 Task: Add a signature Keith Hernandez containing With gratitude and sincere wishes, Keith Hernandez to email address softage.9@softage.net and add a folder Composting
Action: Mouse moved to (99, 105)
Screenshot: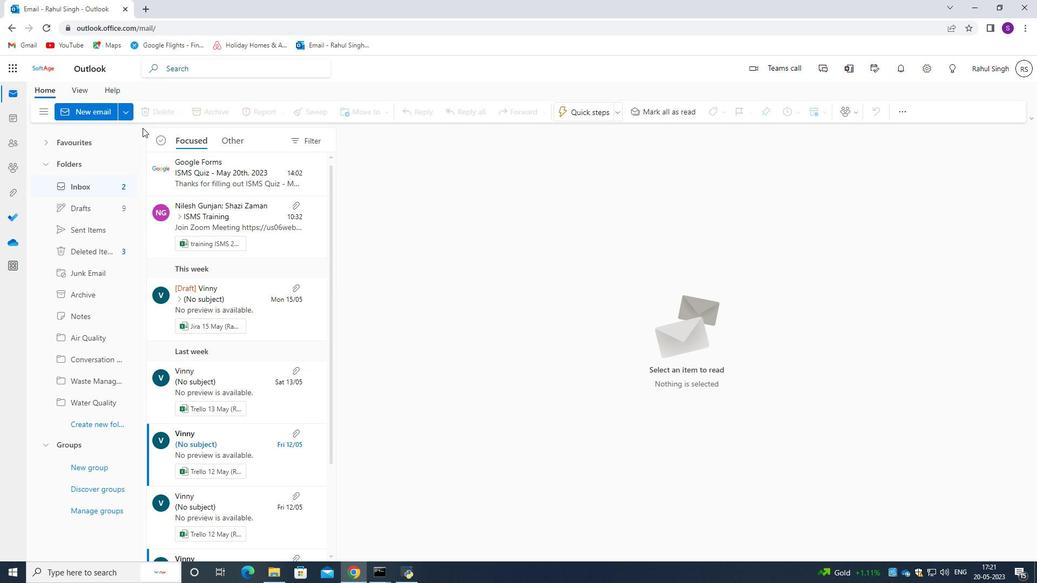 
Action: Mouse pressed left at (99, 105)
Screenshot: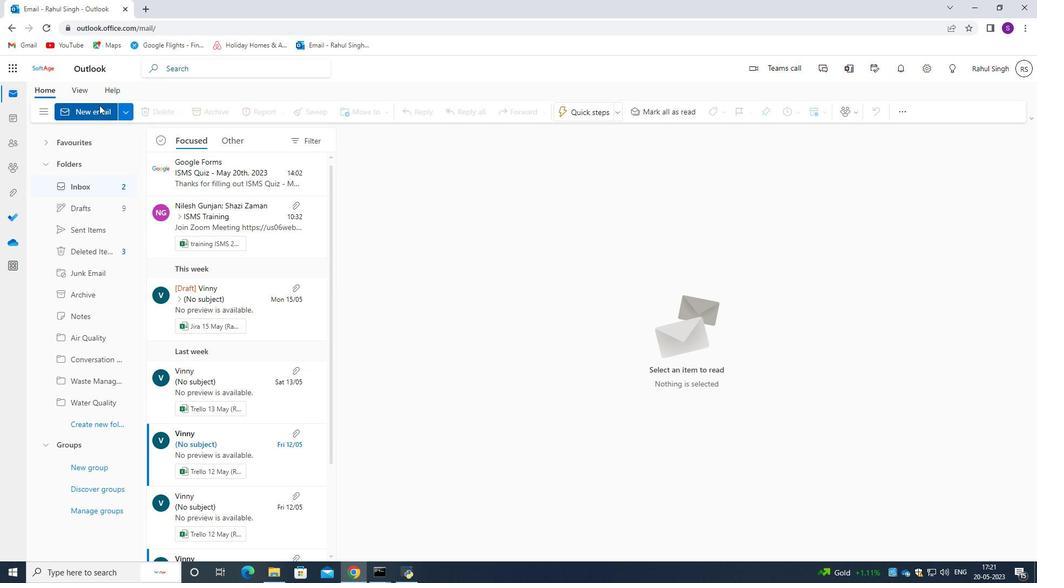 
Action: Mouse moved to (699, 115)
Screenshot: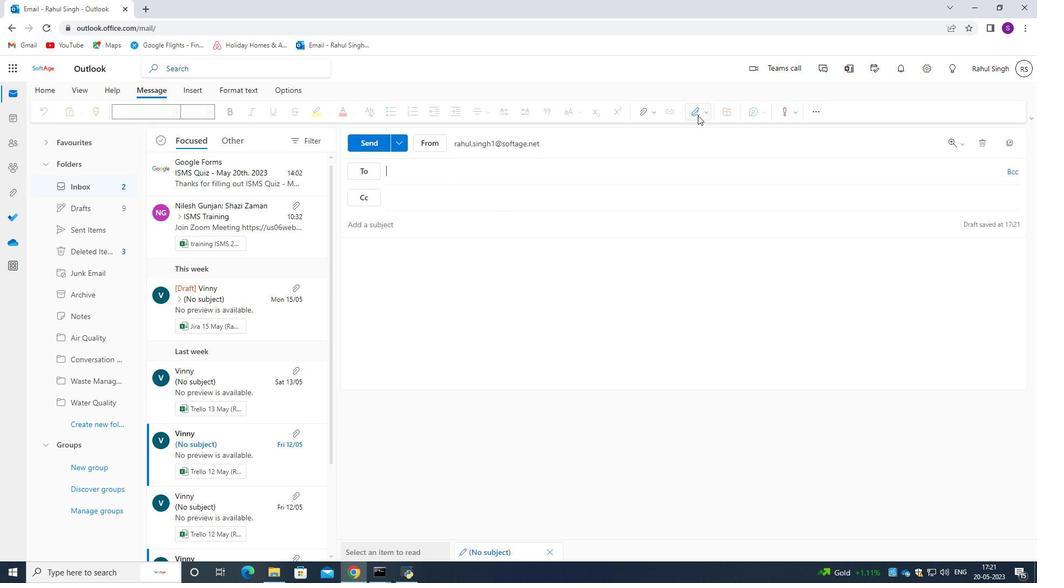 
Action: Mouse pressed left at (699, 115)
Screenshot: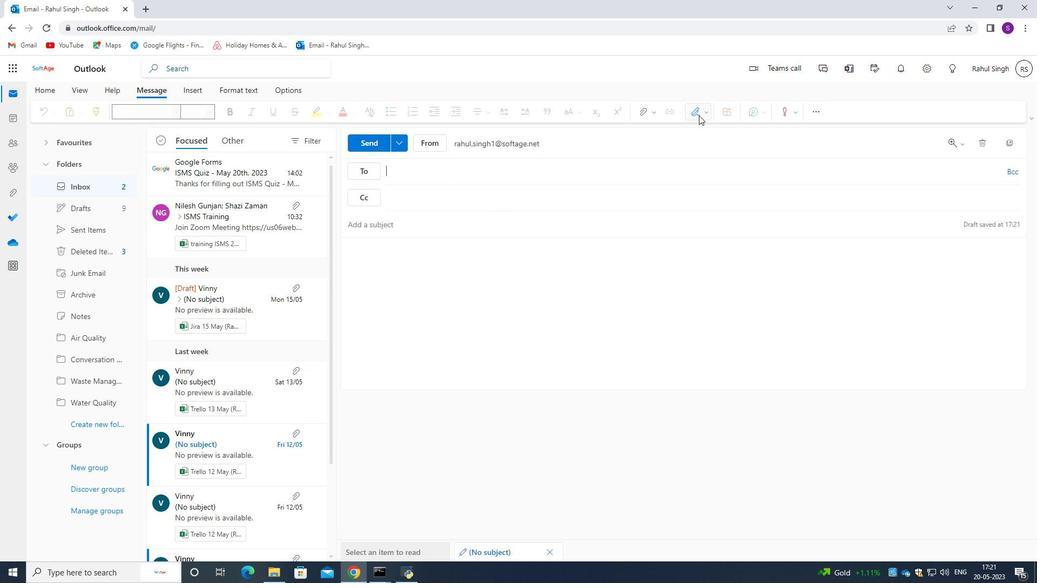 
Action: Mouse moved to (686, 255)
Screenshot: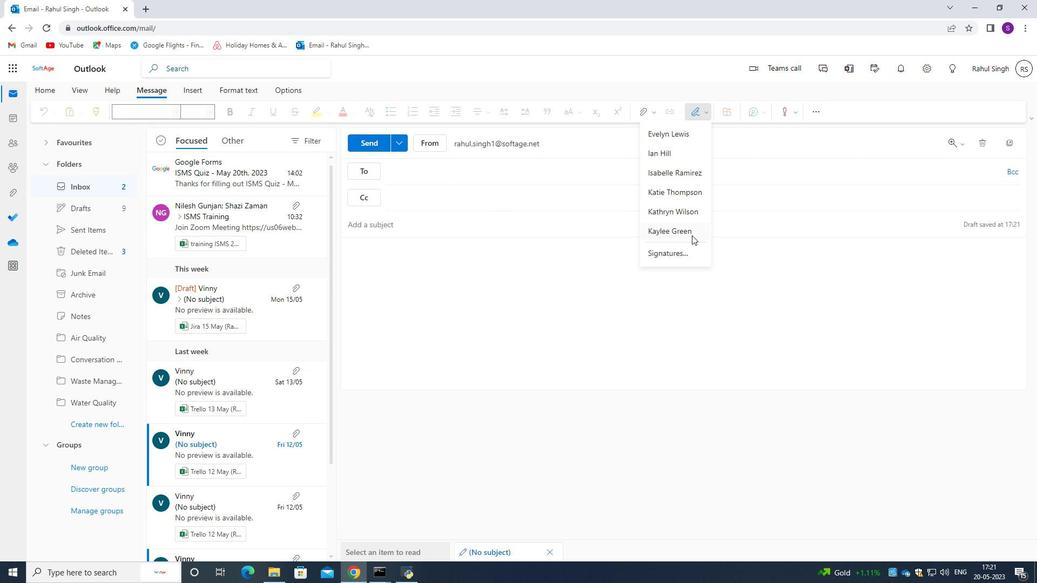 
Action: Mouse pressed left at (686, 255)
Screenshot: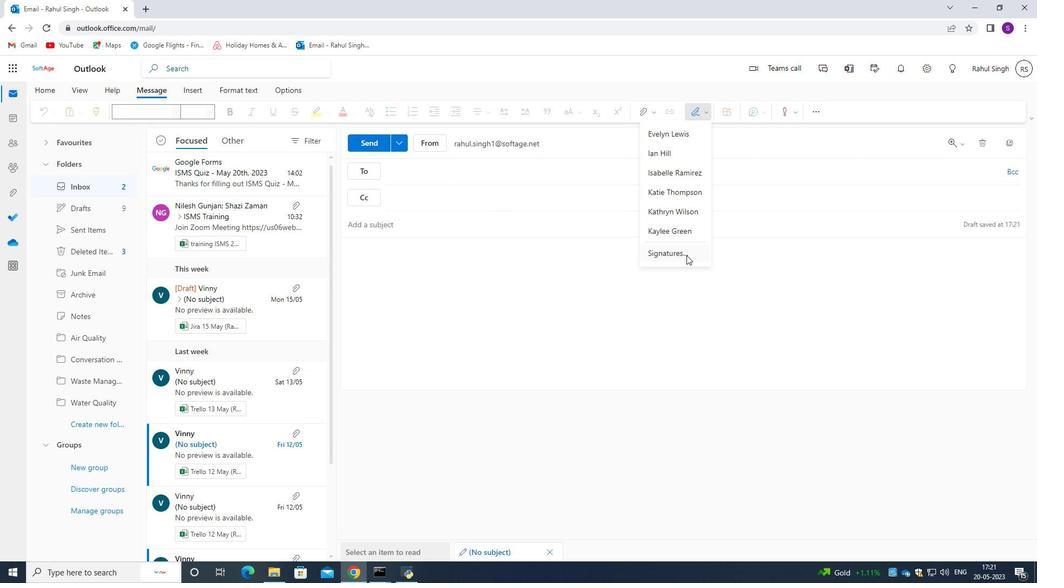 
Action: Mouse moved to (464, 178)
Screenshot: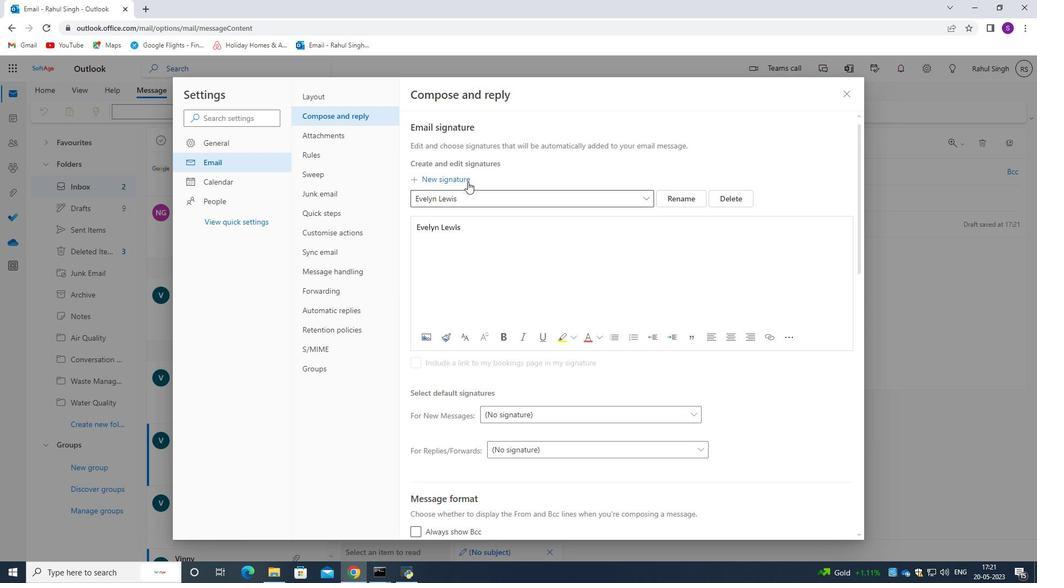 
Action: Mouse pressed left at (464, 178)
Screenshot: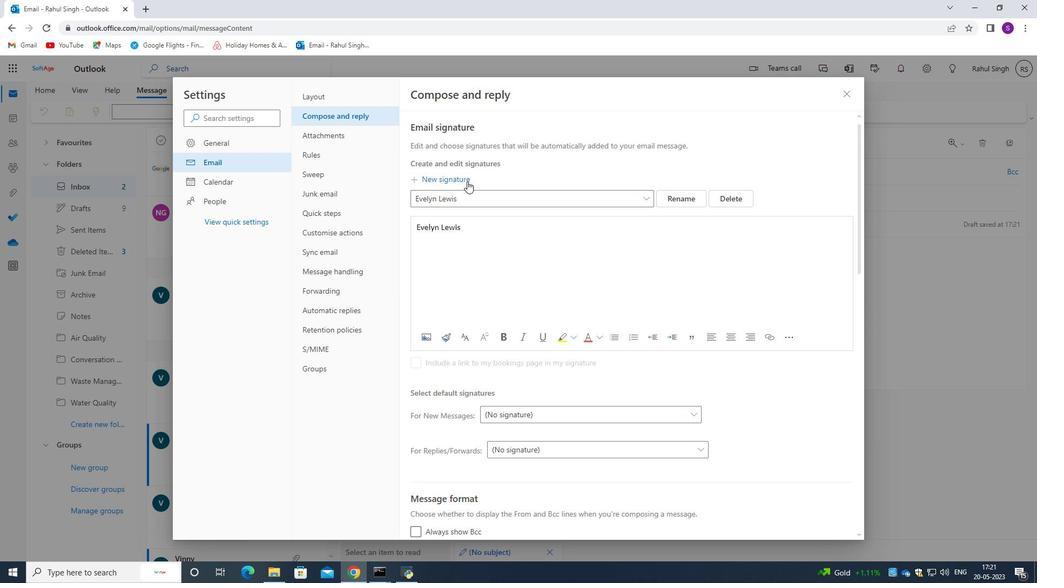 
Action: Mouse moved to (484, 197)
Screenshot: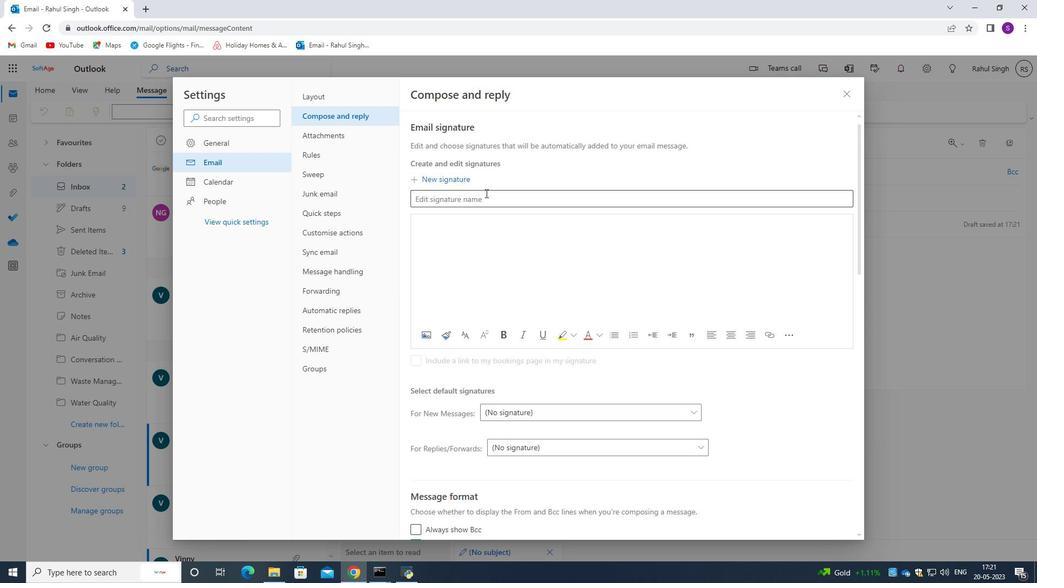 
Action: Mouse pressed left at (484, 197)
Screenshot: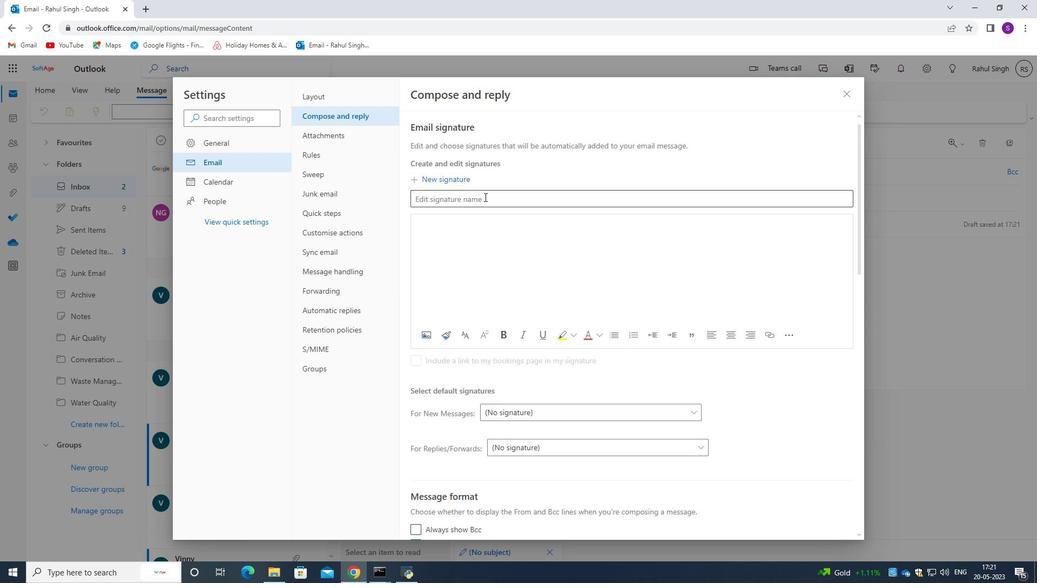 
Action: Key pressed <Key.caps_lock>D<Key.caps_lock><Key.backspace><Key.caps_lock>K<Key.caps_lock>eith<Key.space><Key.caps_lock>H<Key.caps_lock>ernandez
Screenshot: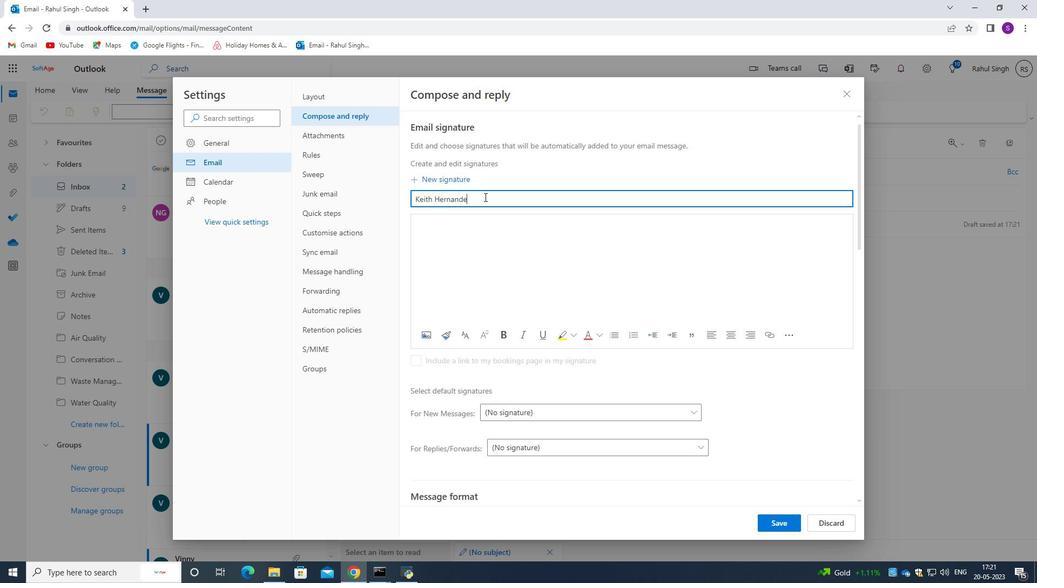 
Action: Mouse moved to (487, 247)
Screenshot: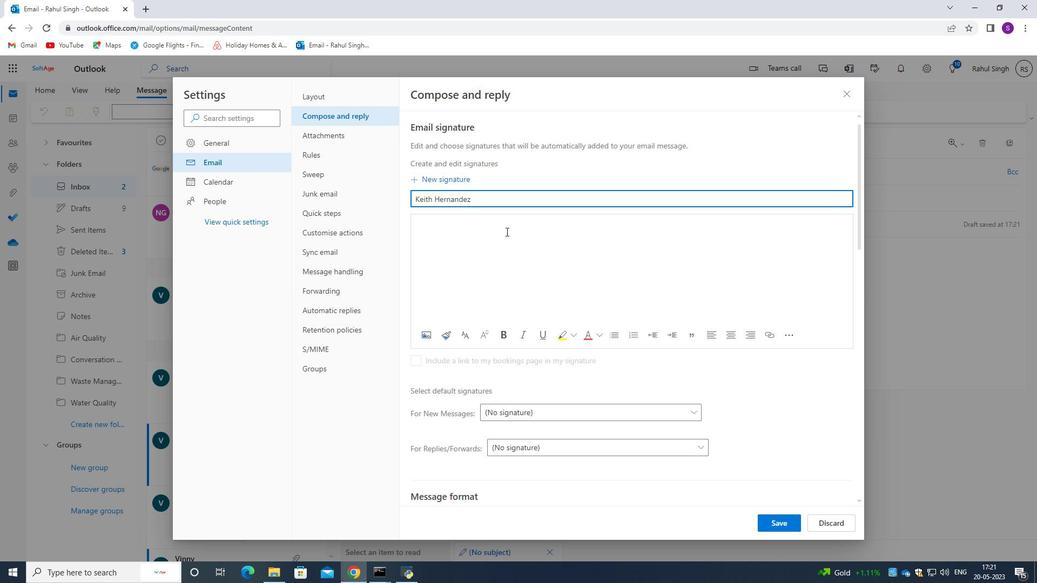 
Action: Mouse pressed left at (487, 247)
Screenshot: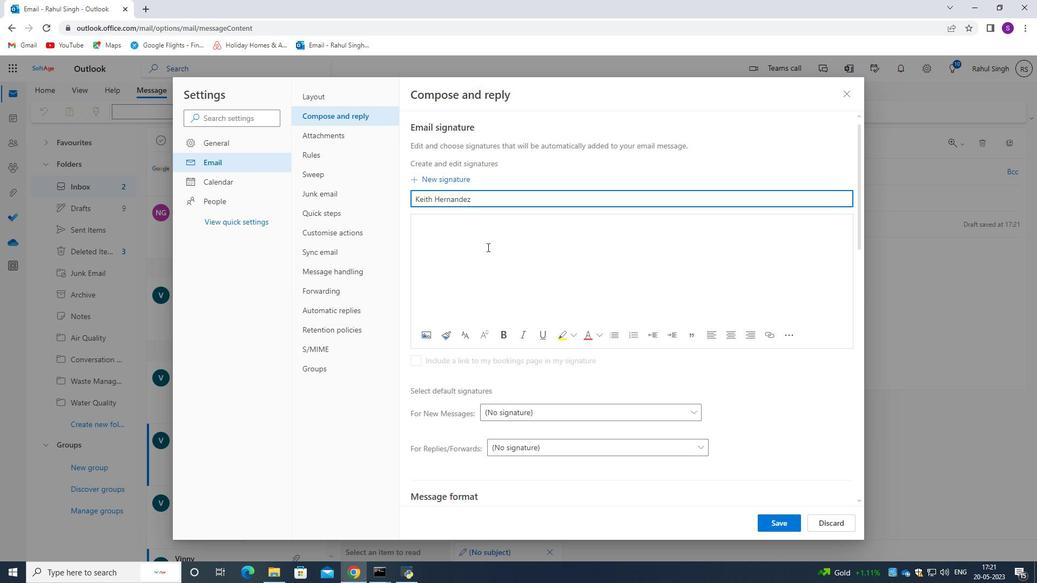 
Action: Key pressed <Key.caps_lock>G<Key.caps_lock>ratitude<Key.space>and<Key.space>sincere<Key.space>wishes,<Key.enter><Key.caps_lock>K<Key.caps_lock>eith<Key.space><Key.caps_lock>H<Key.caps_lock>ernandez
Screenshot: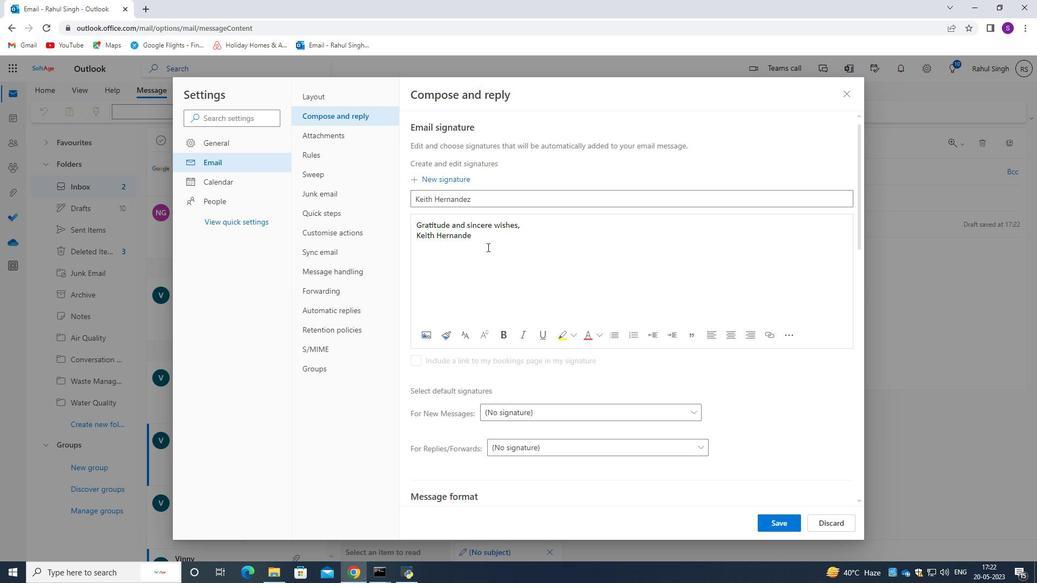 
Action: Mouse moved to (778, 520)
Screenshot: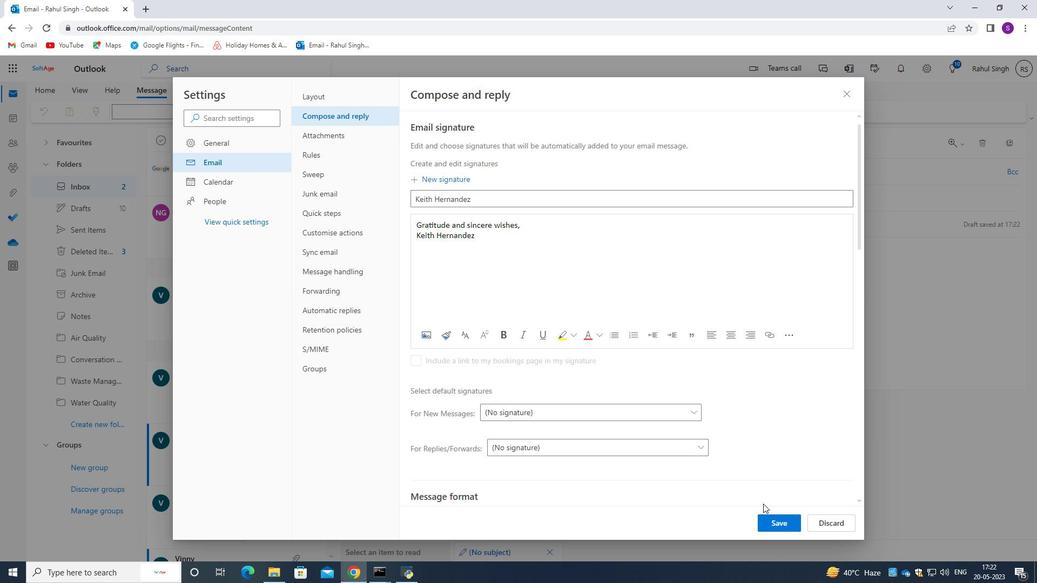 
Action: Mouse pressed left at (778, 520)
Screenshot: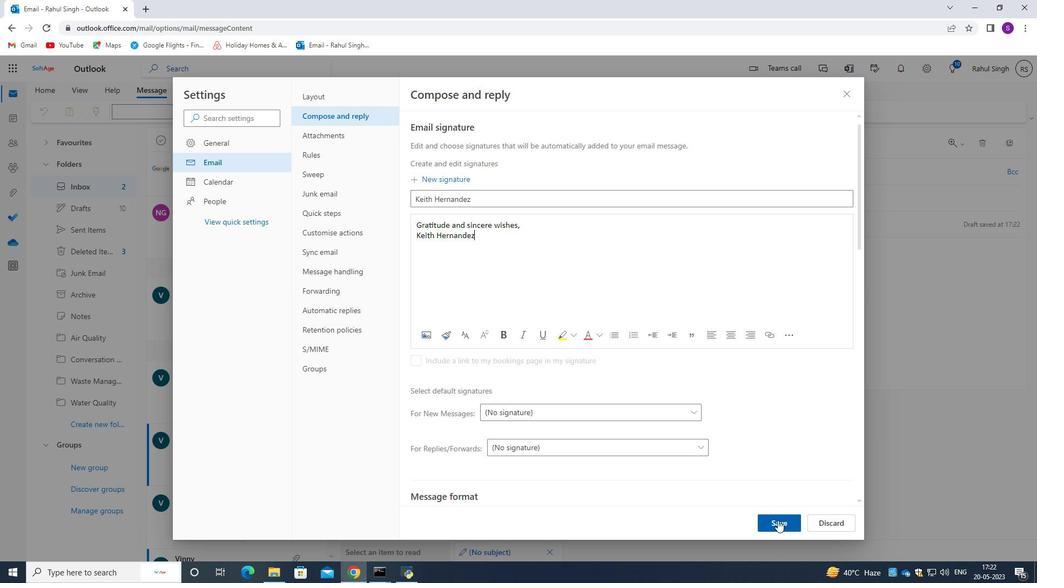 
Action: Mouse moved to (846, 90)
Screenshot: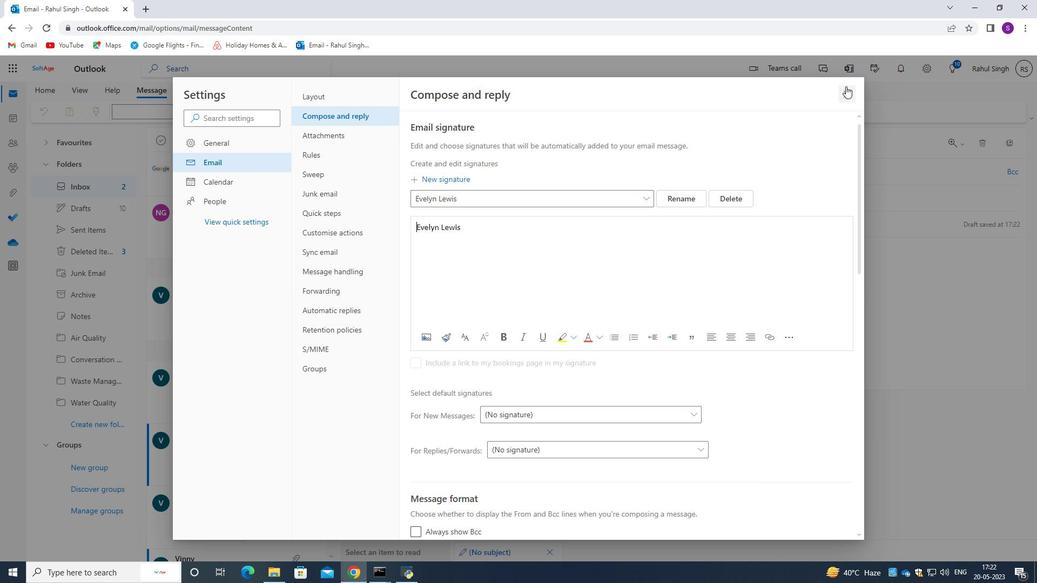 
Action: Mouse pressed left at (846, 90)
Screenshot: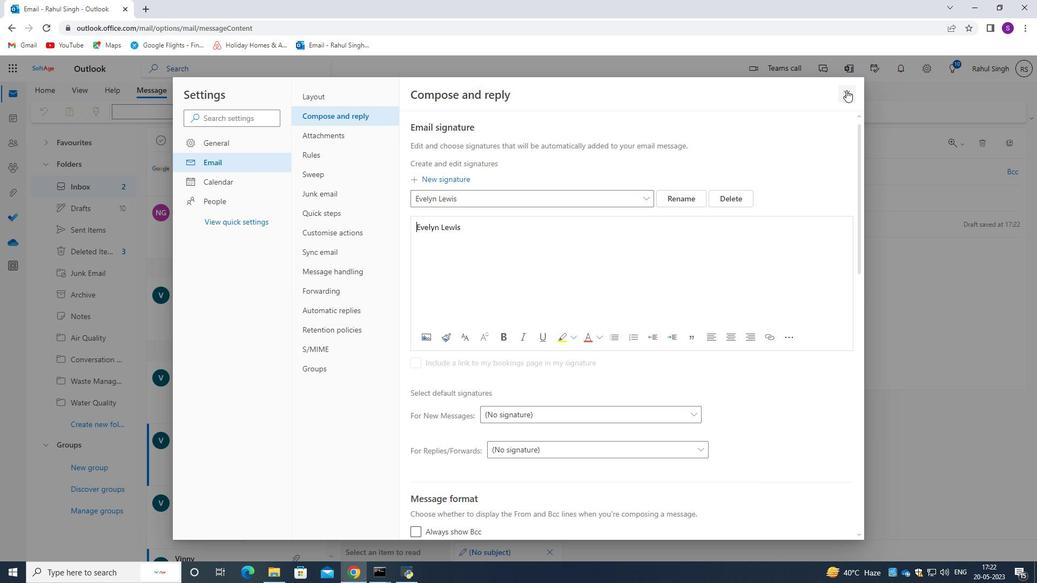 
Action: Mouse moved to (703, 116)
Screenshot: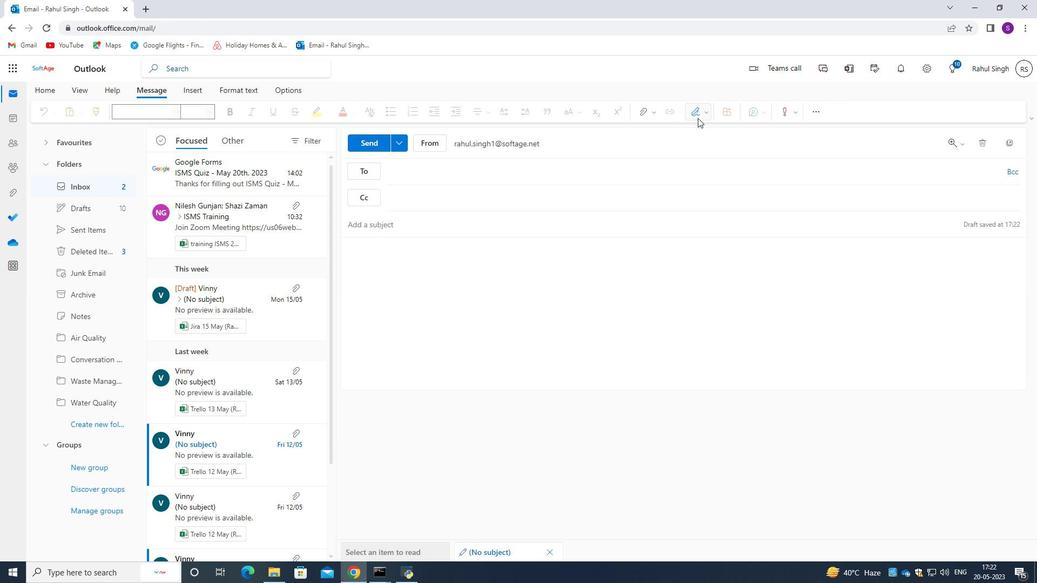 
Action: Mouse pressed left at (703, 116)
Screenshot: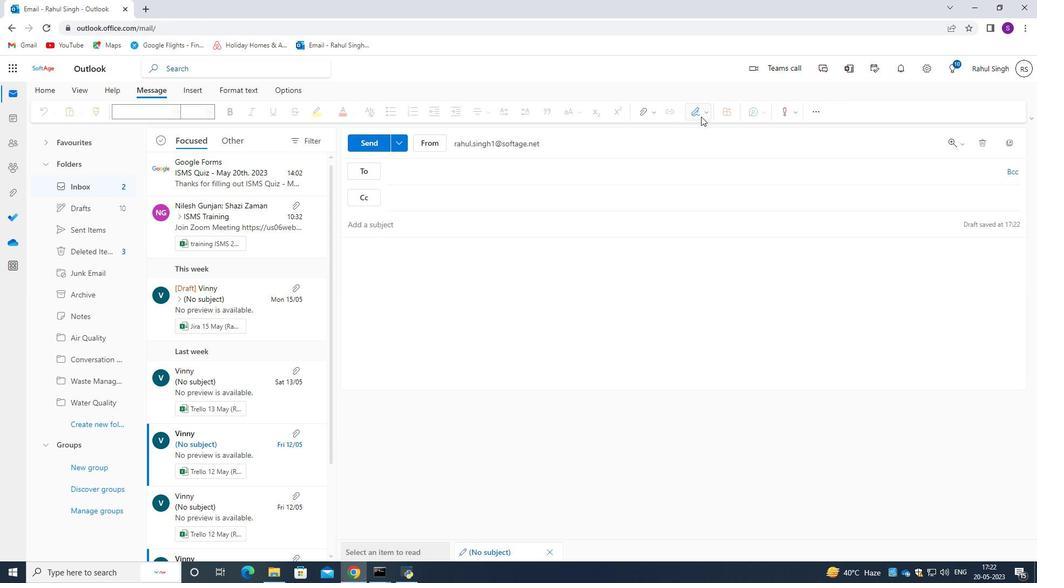 
Action: Mouse moved to (697, 248)
Screenshot: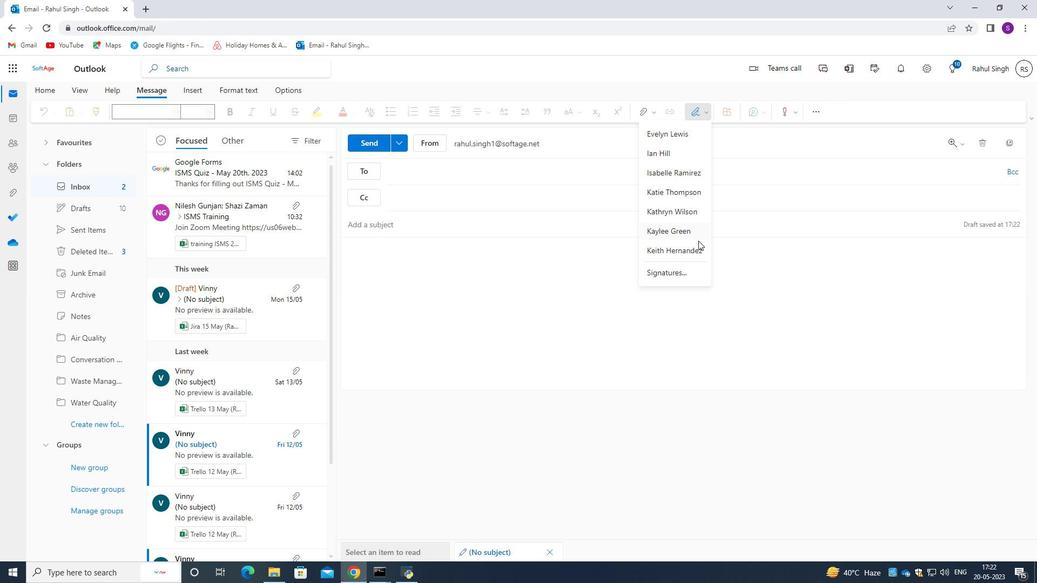 
Action: Mouse pressed left at (697, 248)
Screenshot: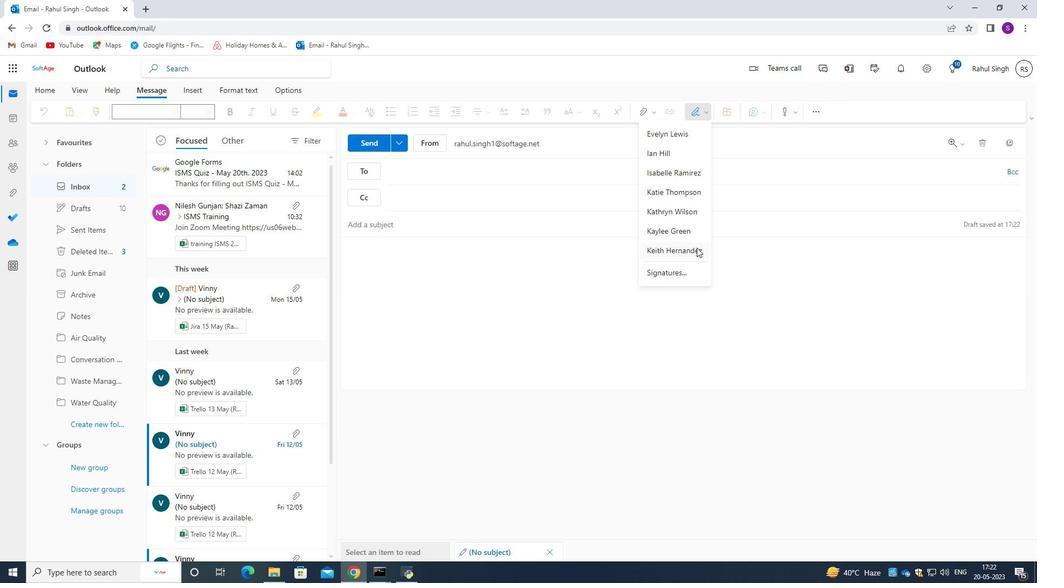 
Action: Mouse moved to (437, 168)
Screenshot: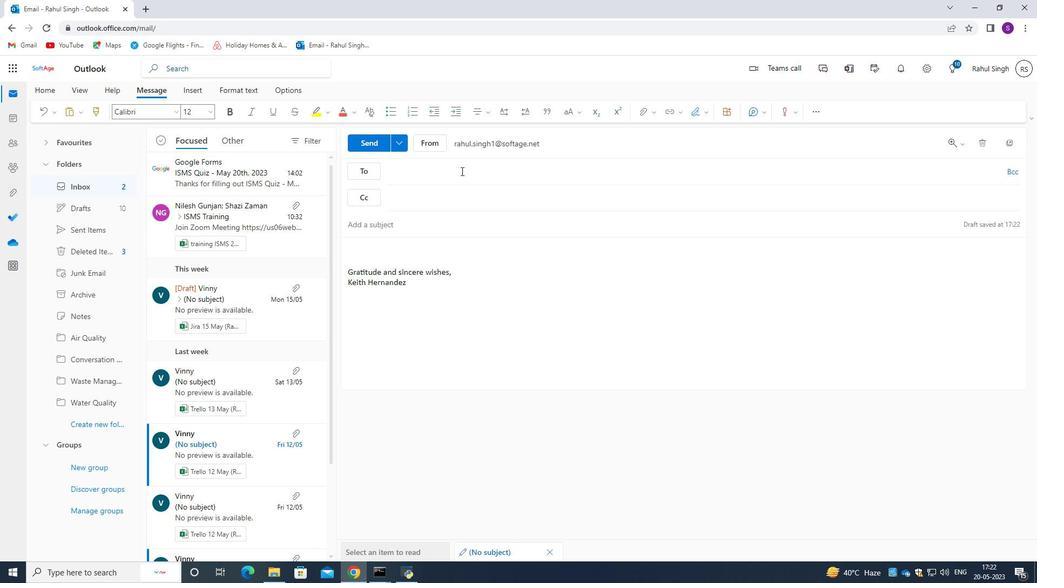 
Action: Mouse pressed left at (437, 168)
Screenshot: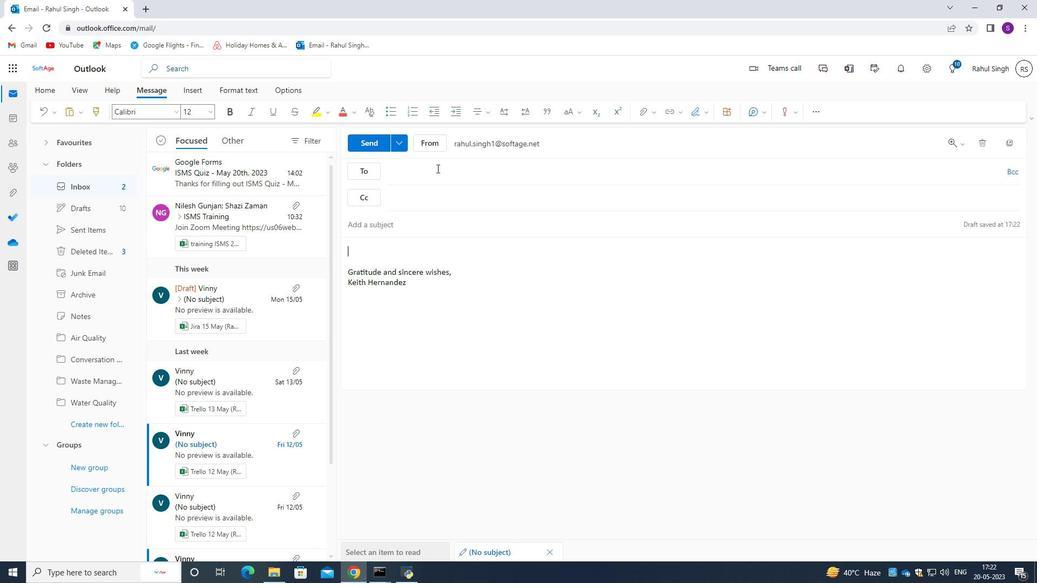 
Action: Key pressed softage.9<Key.shift>@softage.net
Screenshot: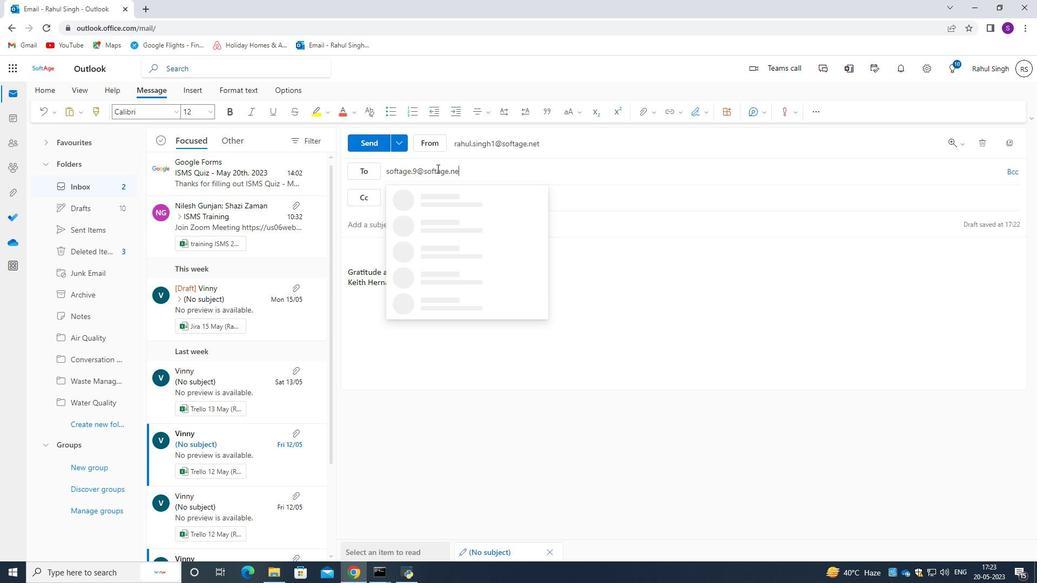 
Action: Mouse moved to (440, 205)
Screenshot: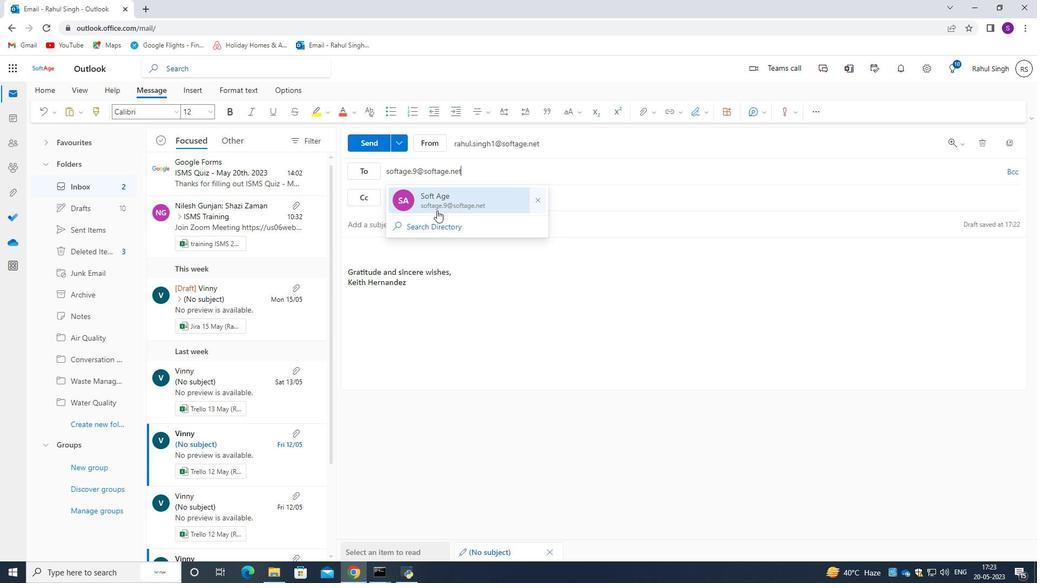 
Action: Mouse pressed left at (440, 205)
Screenshot: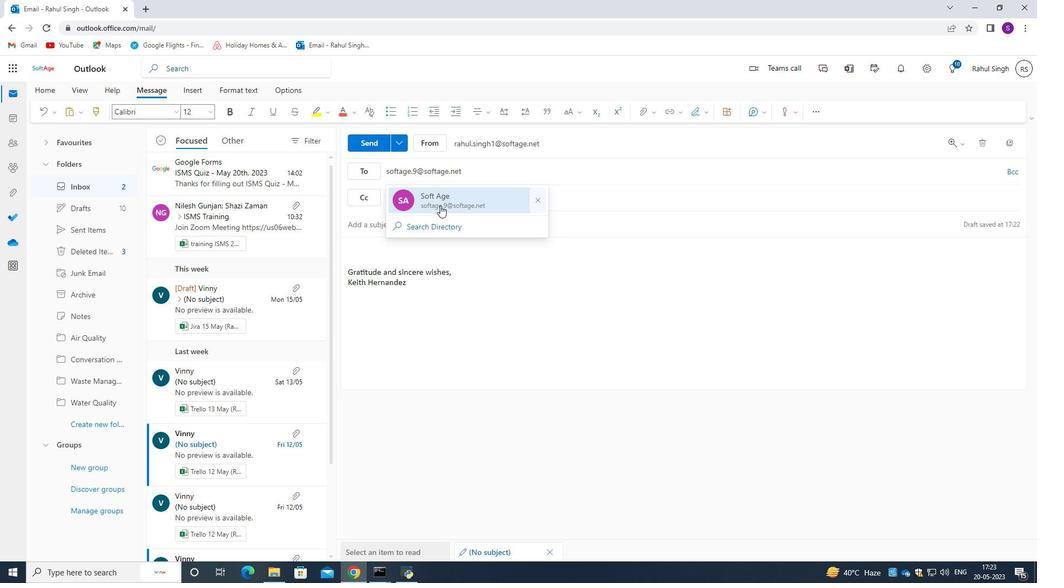
Action: Mouse moved to (97, 422)
Screenshot: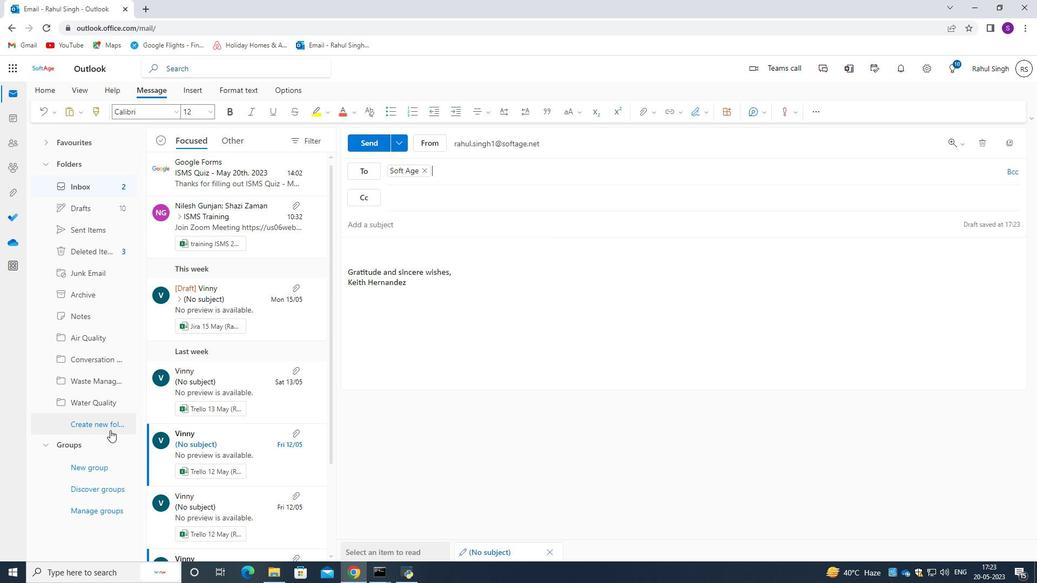 
Action: Mouse pressed left at (97, 422)
Screenshot: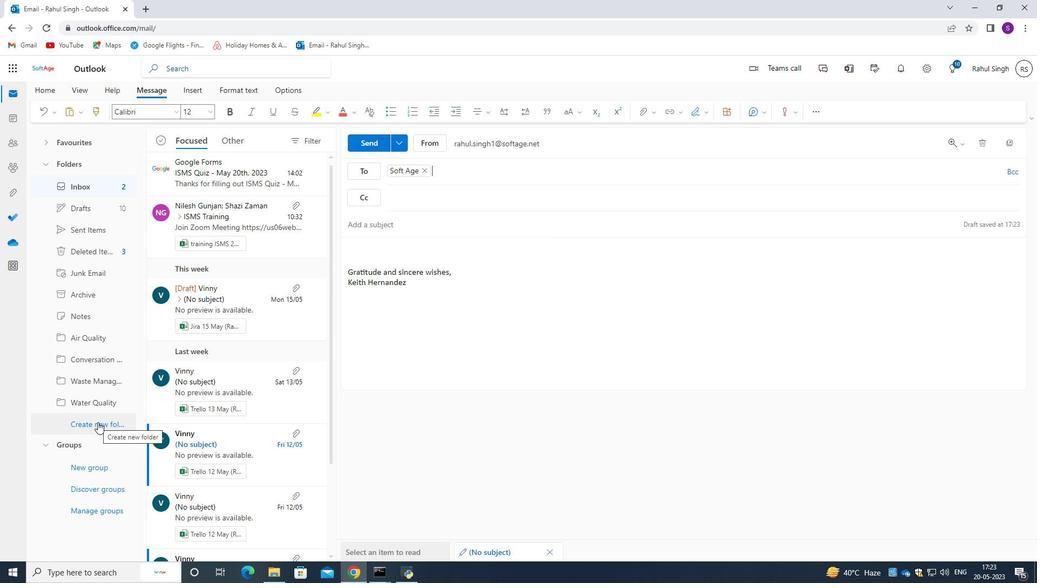 
Action: Mouse moved to (72, 416)
Screenshot: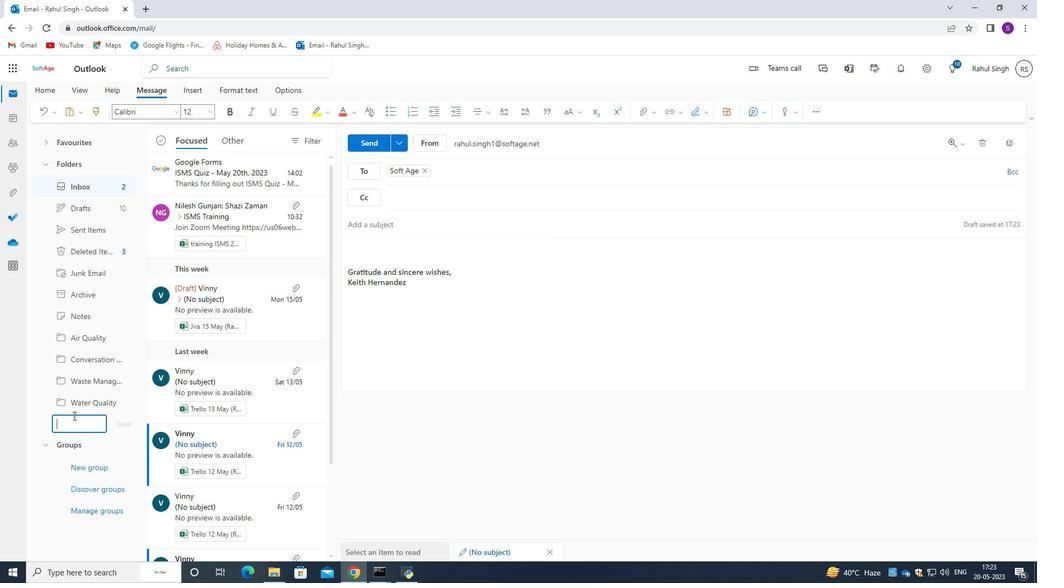 
Action: Mouse pressed left at (72, 416)
Screenshot: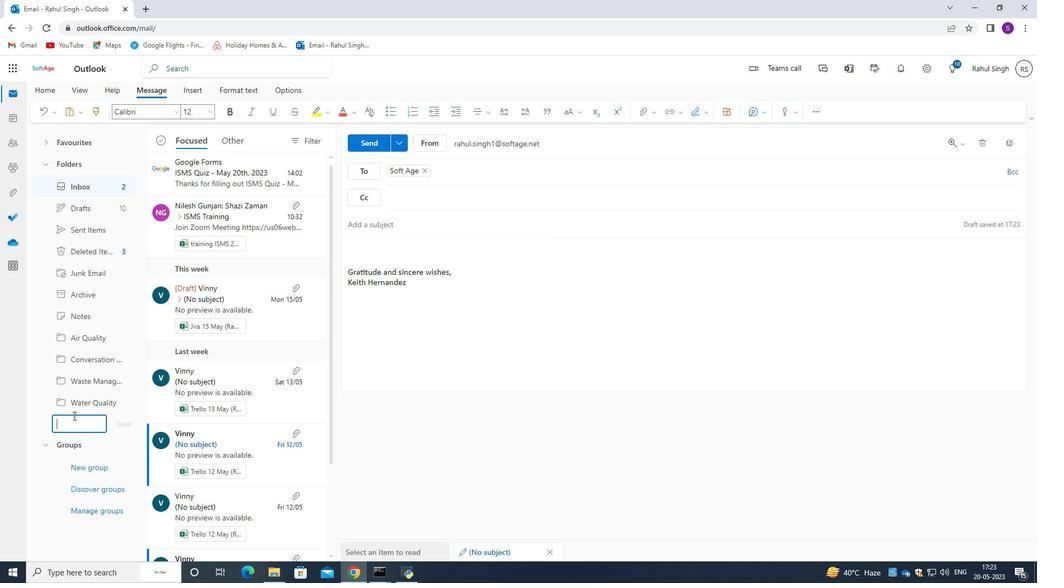 
Action: Mouse moved to (72, 422)
Screenshot: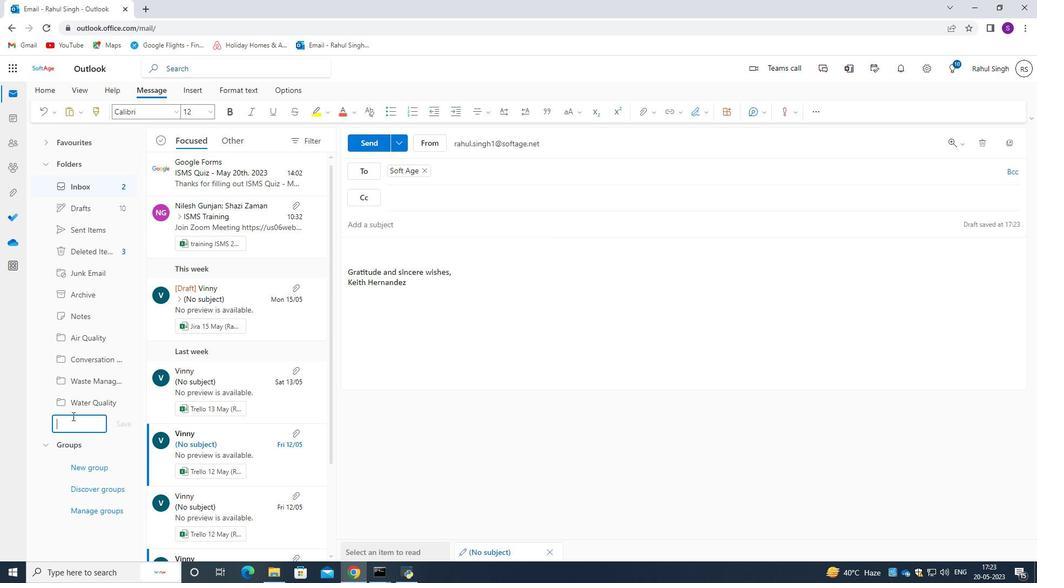 
Action: Key pressed <Key.caps_lock>C<Key.caps_lock>omposting
Screenshot: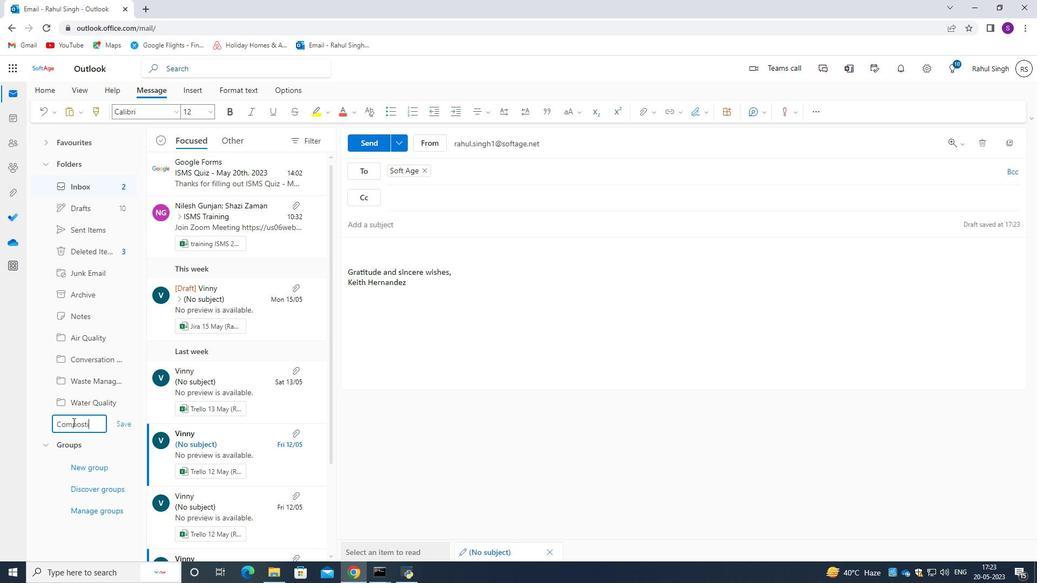 
Action: Mouse moved to (128, 425)
Screenshot: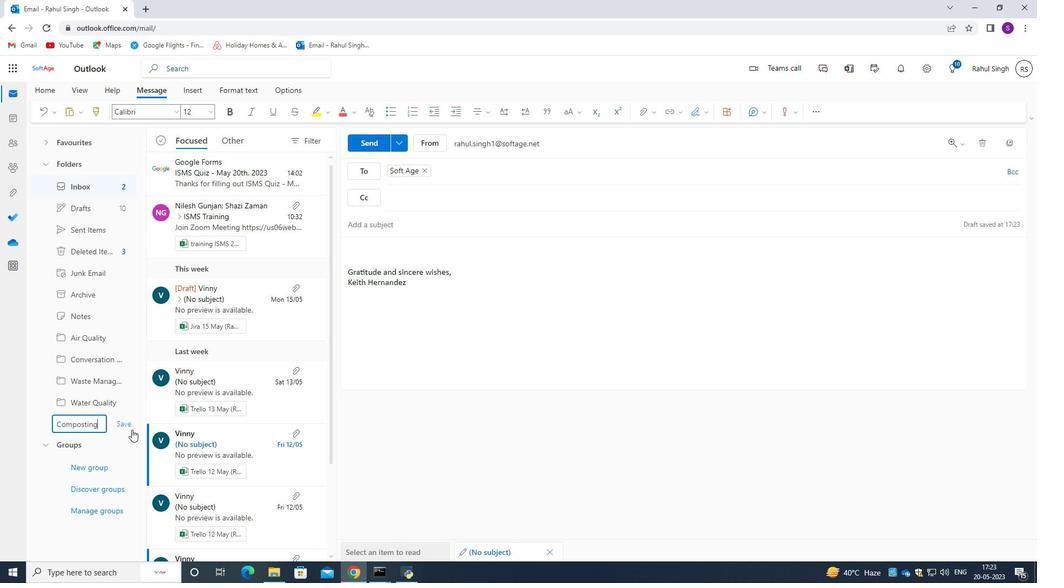 
Action: Mouse pressed left at (128, 425)
Screenshot: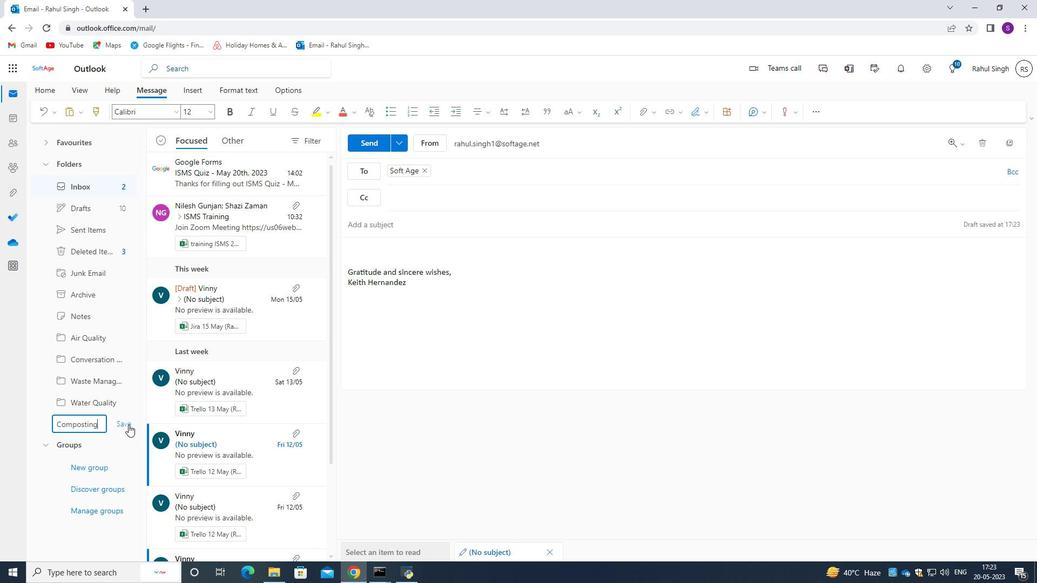 
Action: Mouse moved to (365, 139)
Screenshot: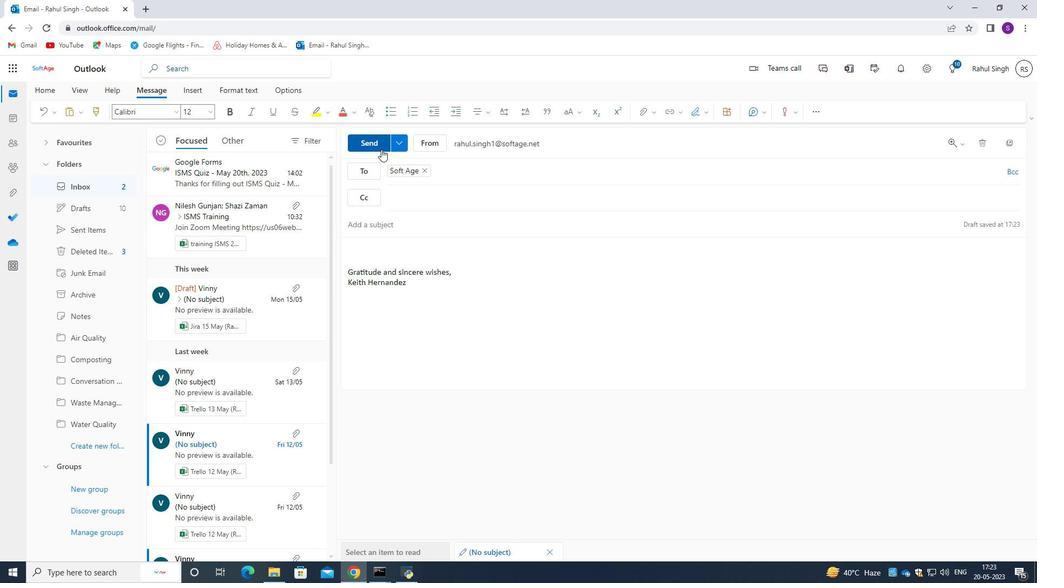 
Action: Mouse pressed left at (365, 139)
Screenshot: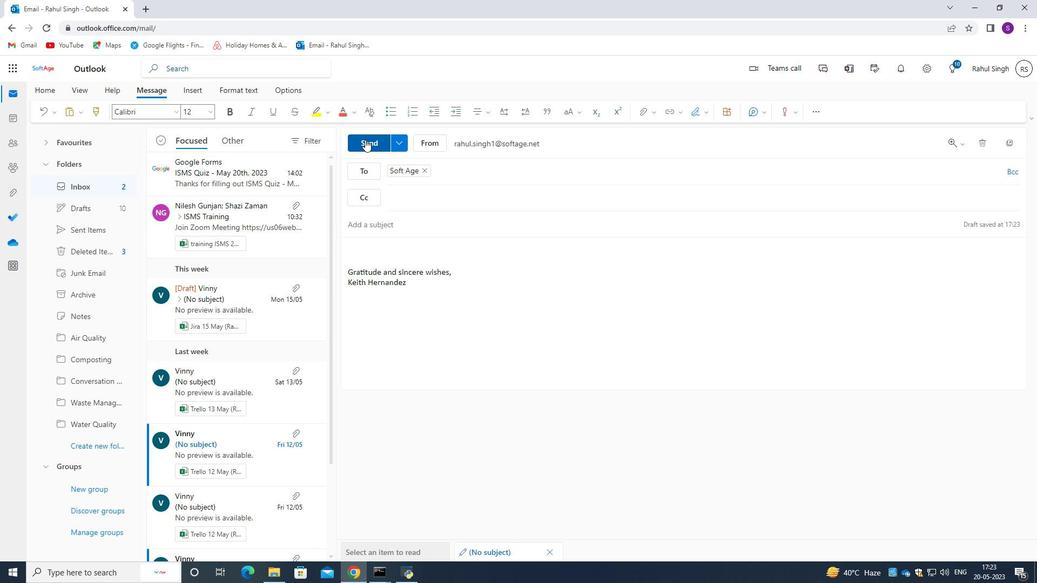 
Action: Mouse moved to (518, 342)
Screenshot: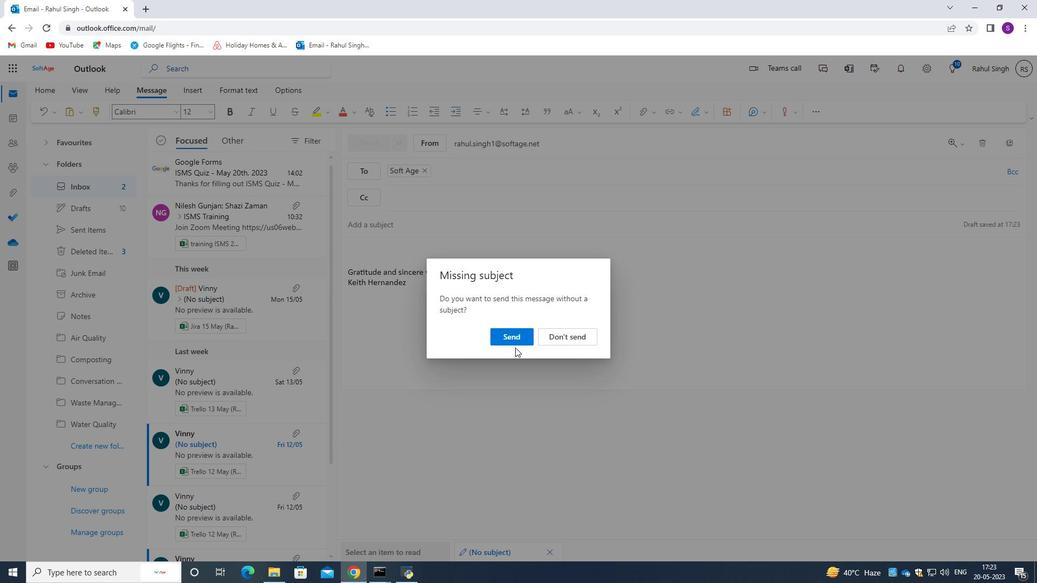 
Action: Mouse pressed left at (518, 342)
Screenshot: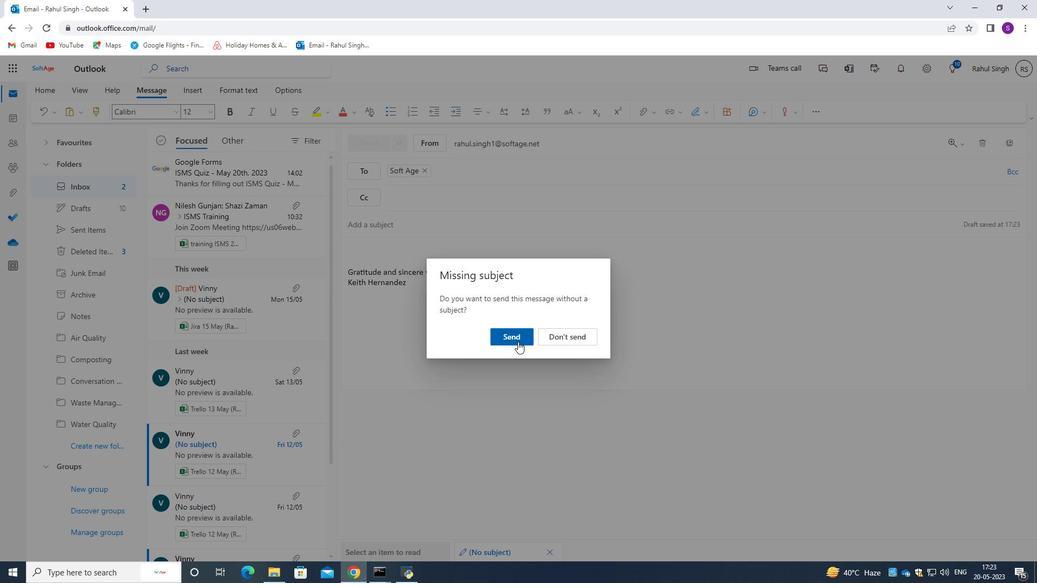 
Action: Mouse moved to (85, 228)
Screenshot: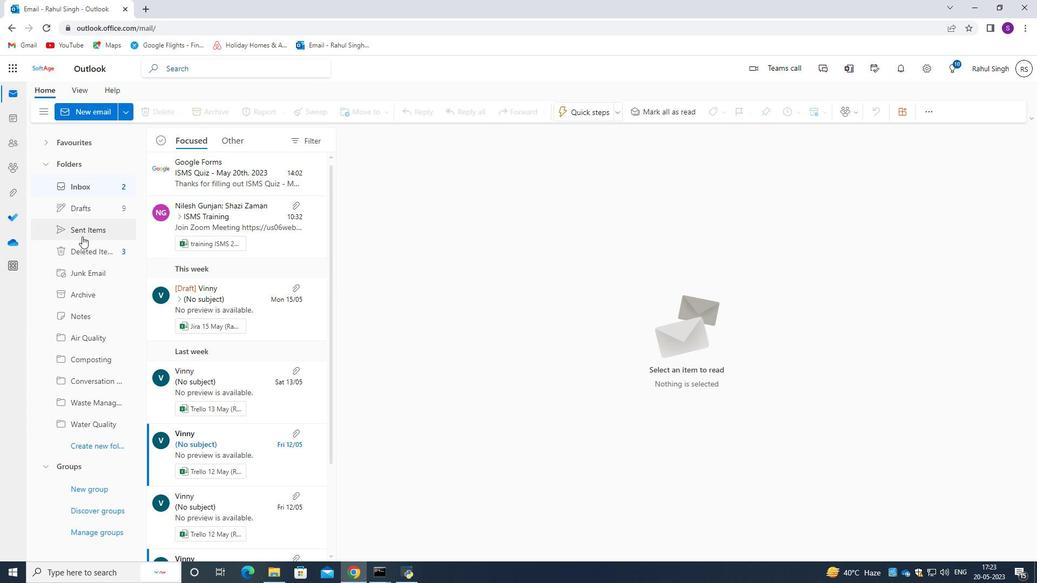 
Action: Mouse pressed left at (85, 228)
Screenshot: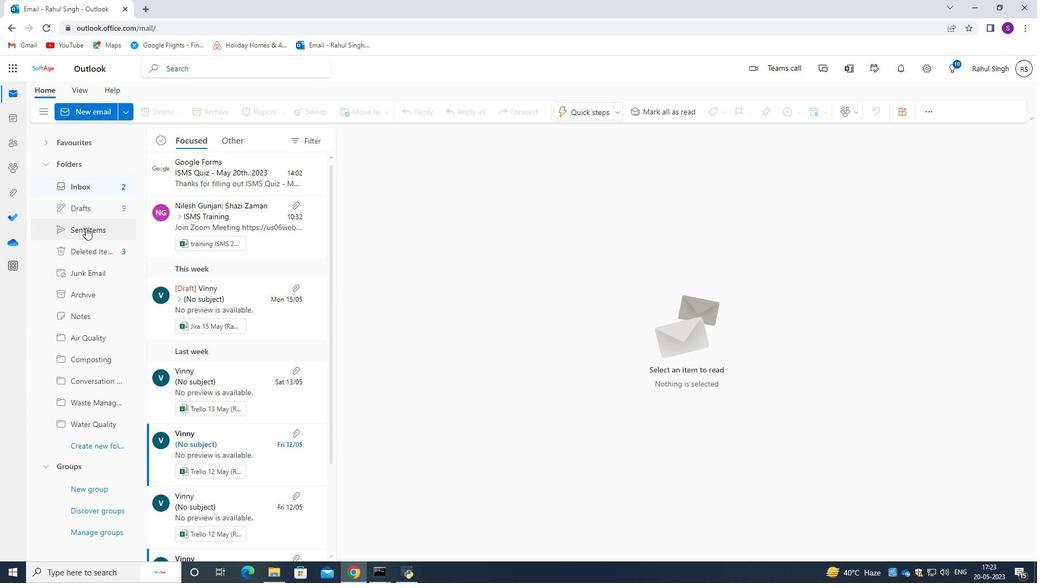 
Action: Mouse moved to (230, 190)
Screenshot: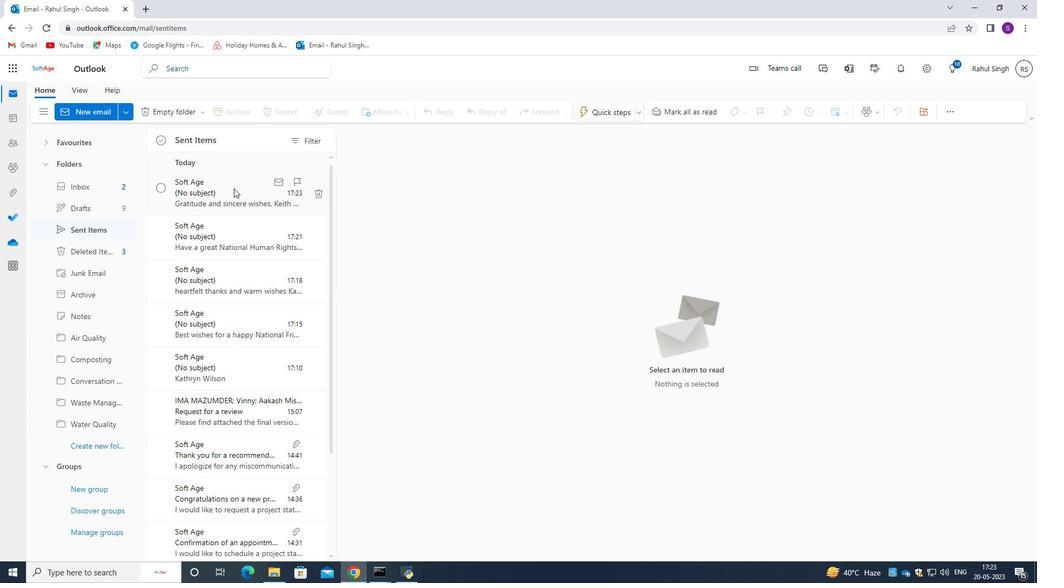 
Action: Mouse pressed left at (230, 190)
Screenshot: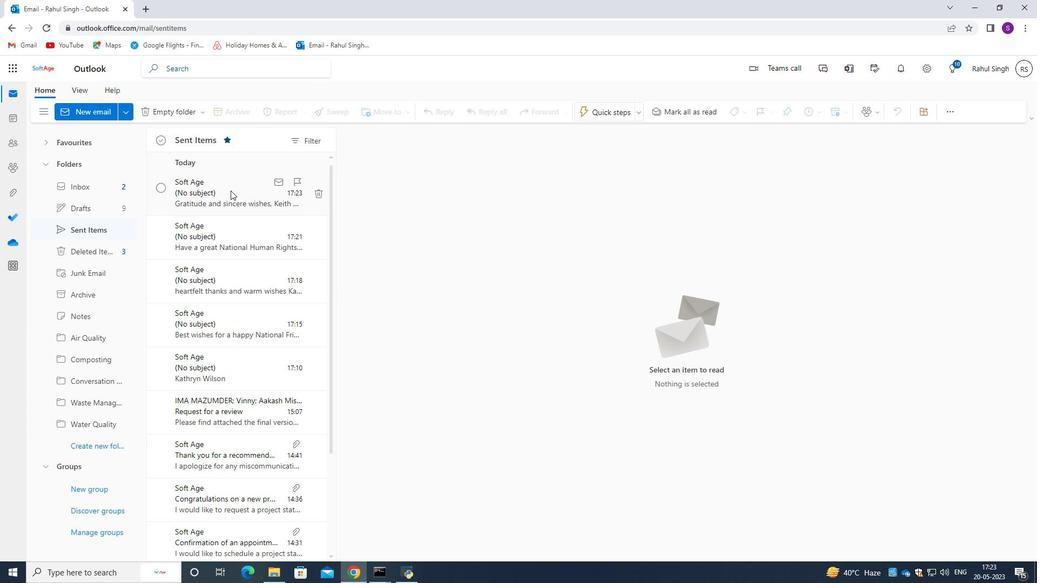 
Action: Mouse moved to (430, 290)
Screenshot: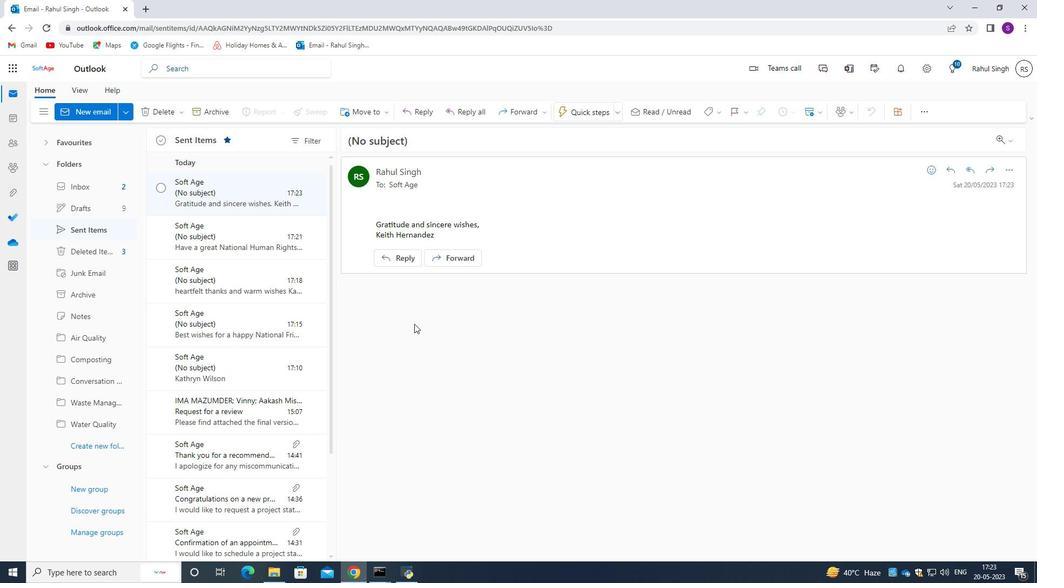 
